 Task: View the SUPERNATURAL trailer
Action: Mouse pressed left at (120, 67)
Screenshot: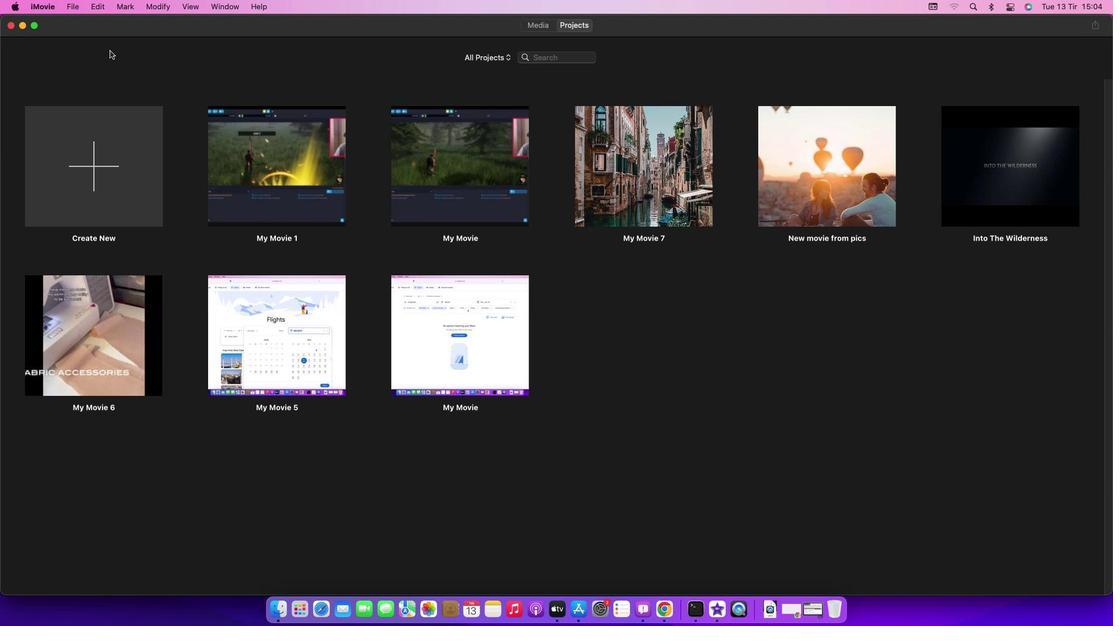 
Action: Mouse moved to (72, 6)
Screenshot: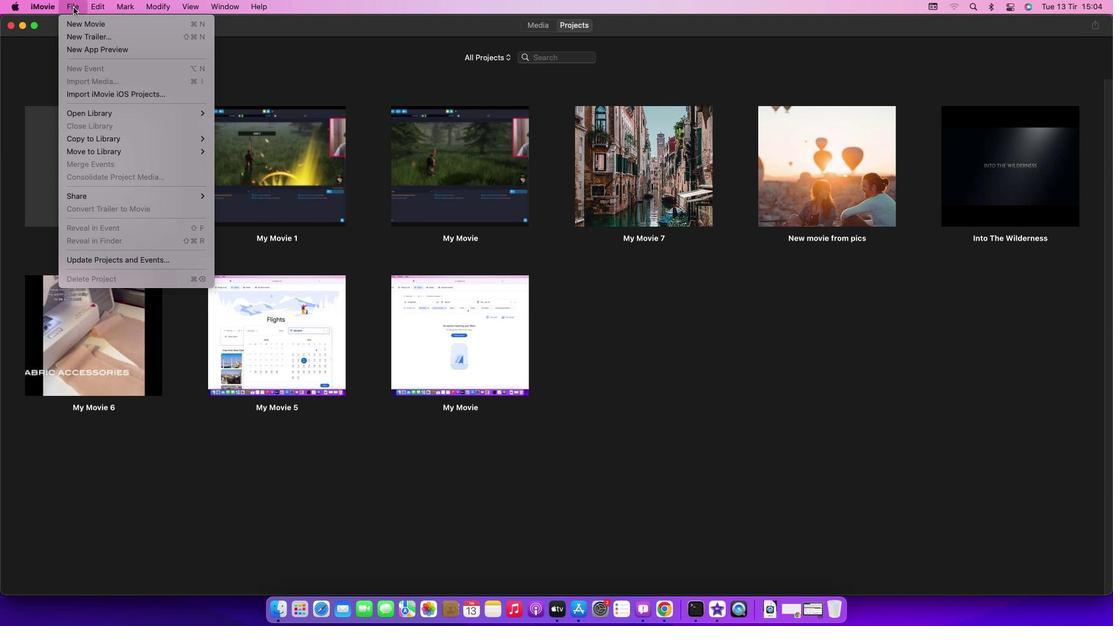 
Action: Mouse pressed left at (72, 6)
Screenshot: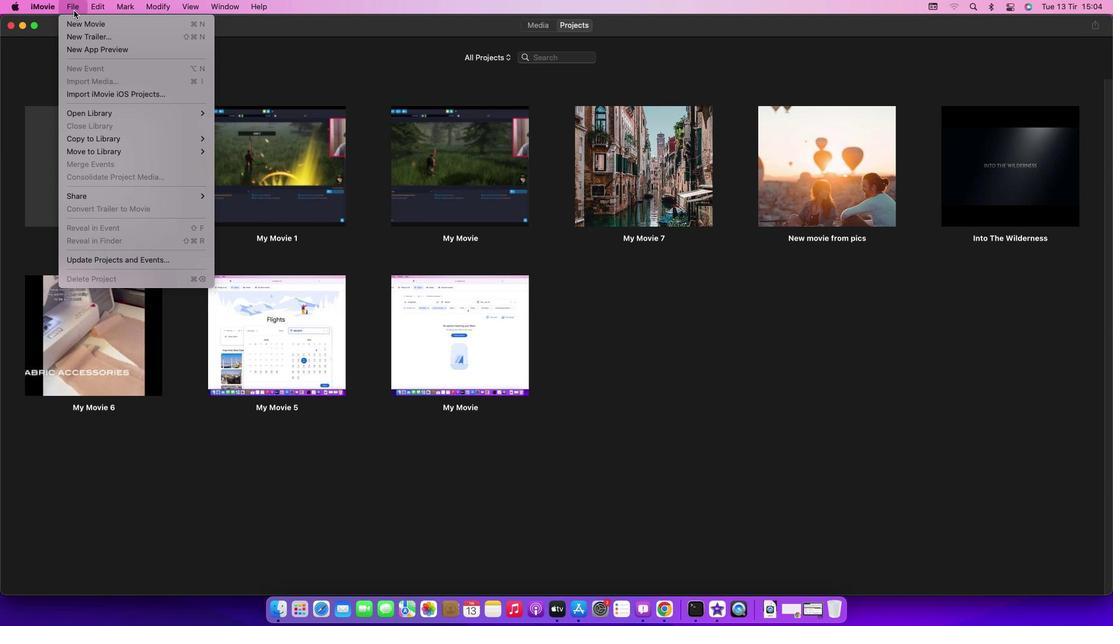 
Action: Mouse moved to (94, 31)
Screenshot: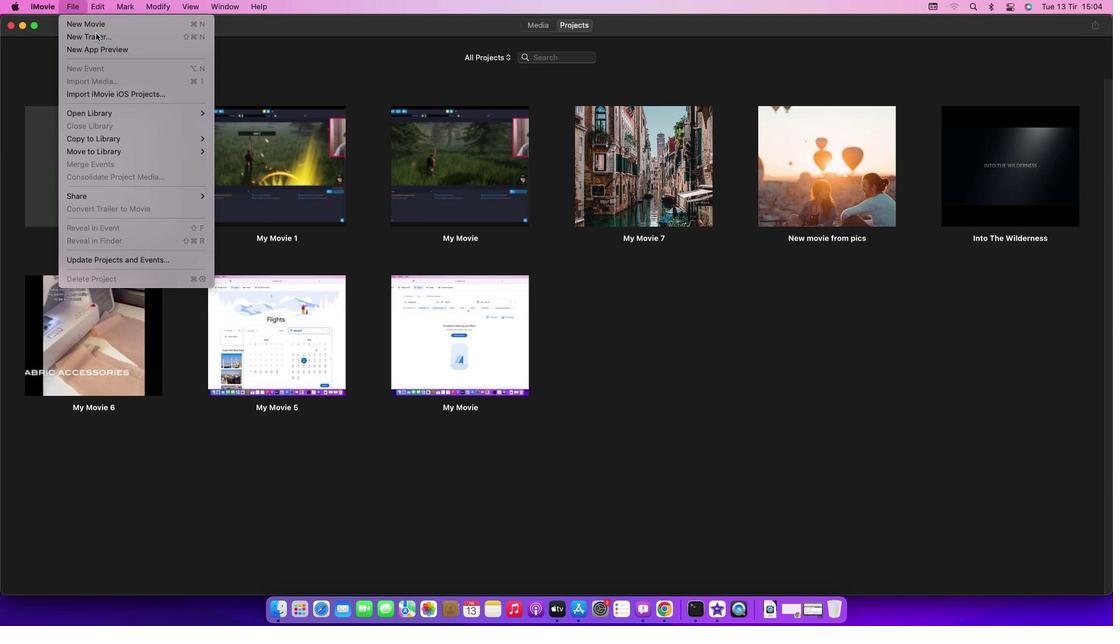 
Action: Mouse pressed left at (94, 31)
Screenshot: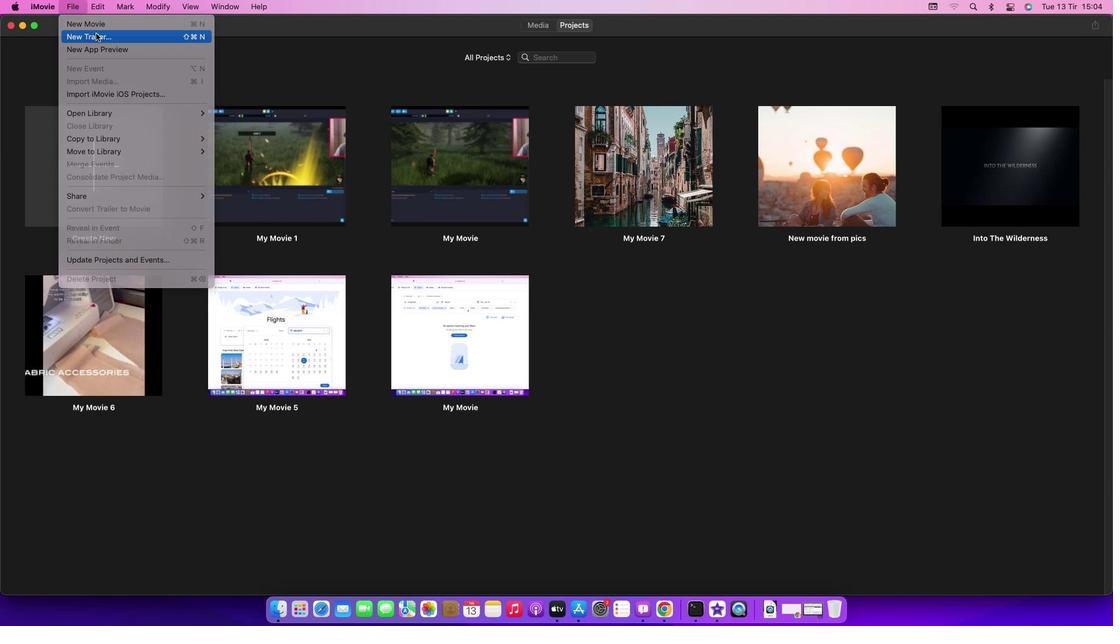 
Action: Mouse moved to (646, 324)
Screenshot: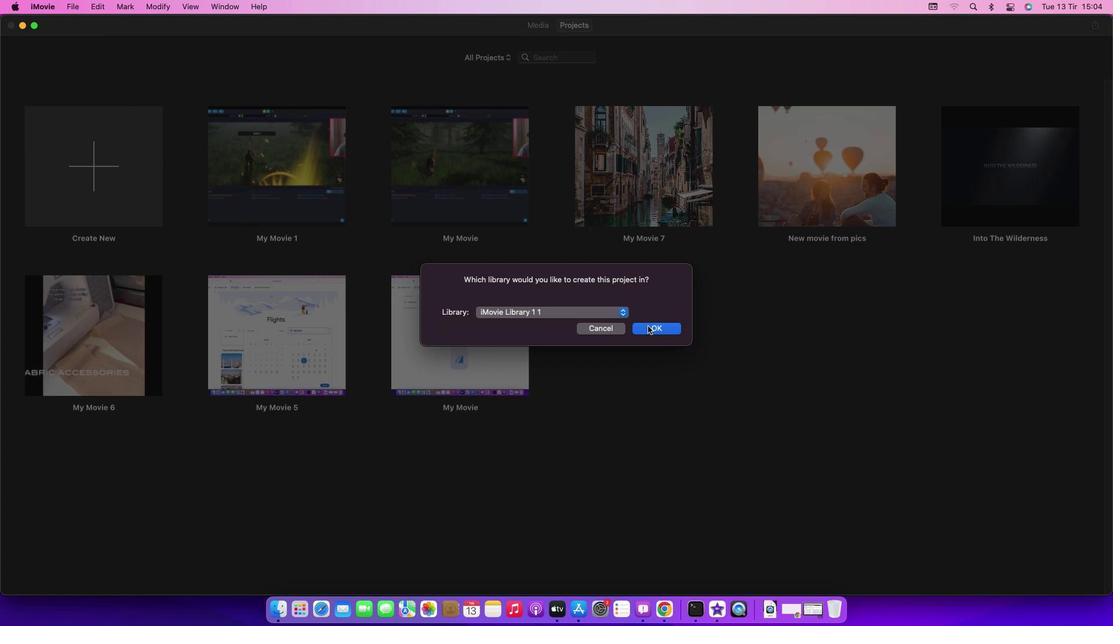 
Action: Mouse pressed left at (646, 324)
Screenshot: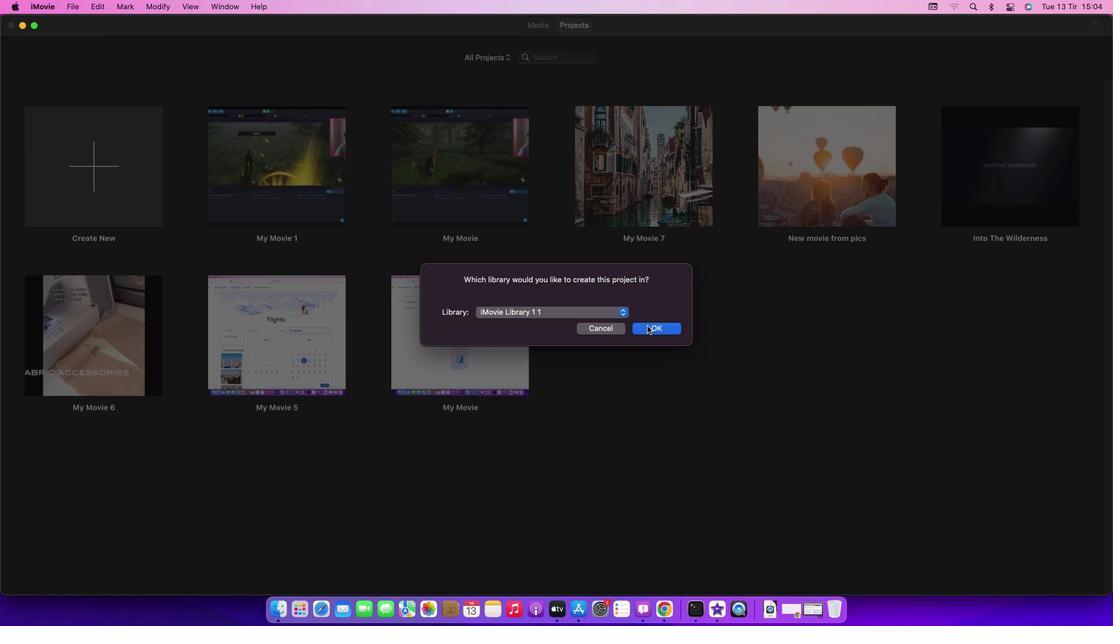 
Action: Mouse moved to (518, 301)
Screenshot: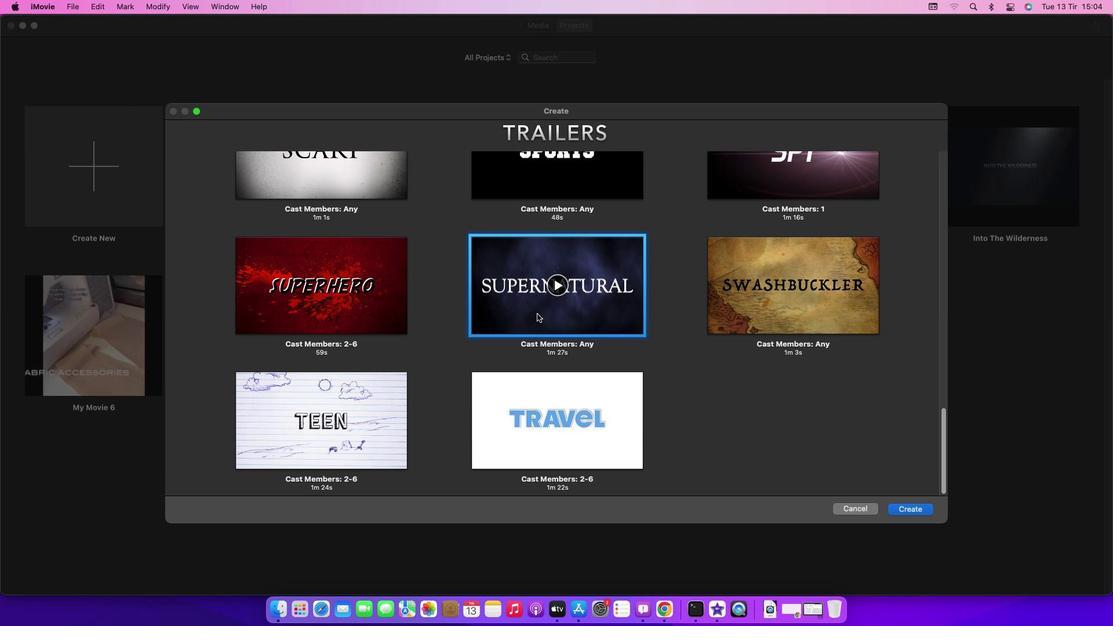 
Action: Mouse pressed left at (518, 301)
Screenshot: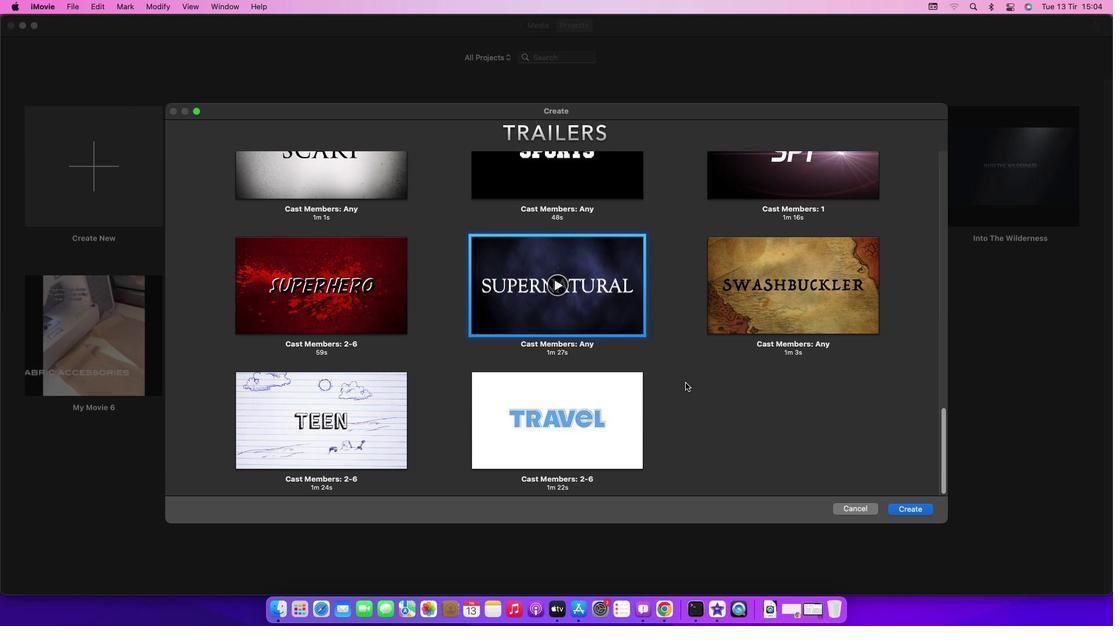 
Action: Mouse moved to (922, 505)
Screenshot: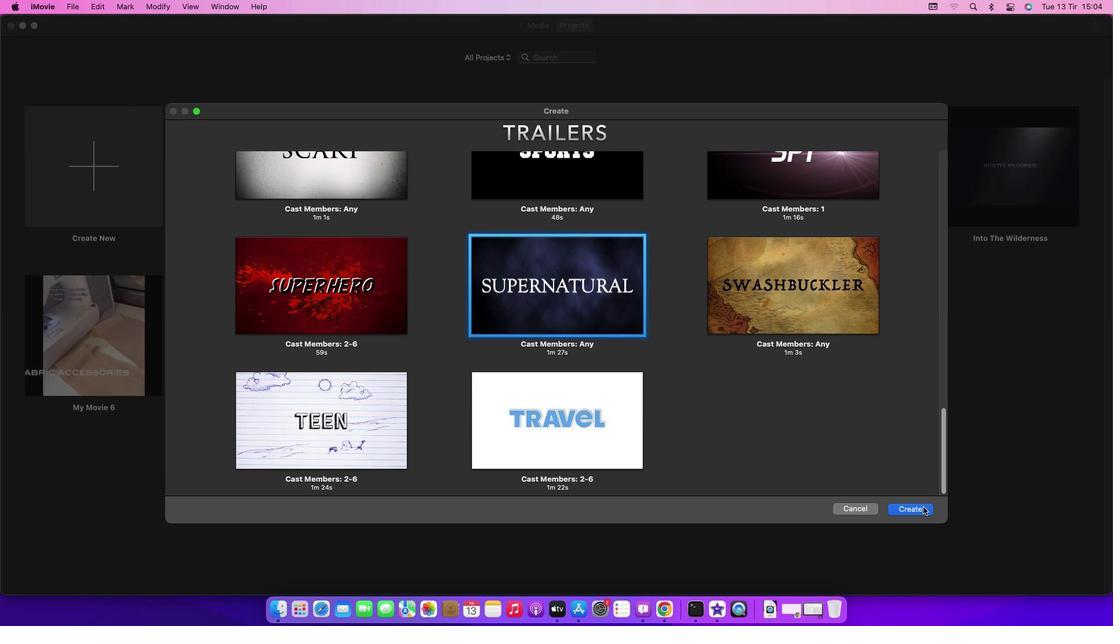 
Action: Mouse pressed left at (922, 505)
Screenshot: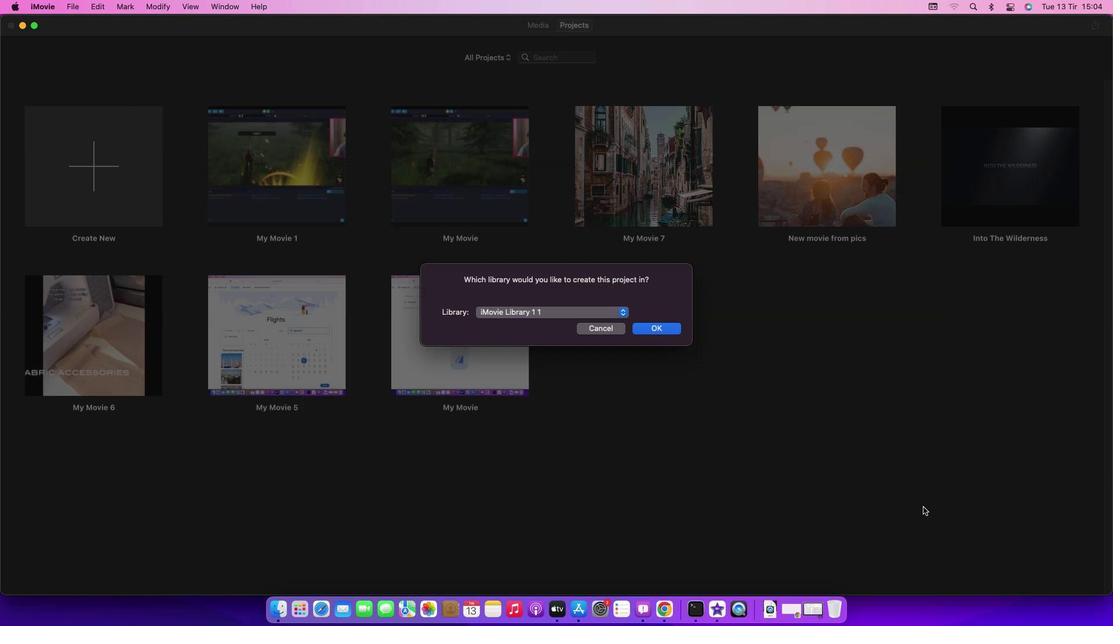 
Action: Mouse moved to (664, 331)
Screenshot: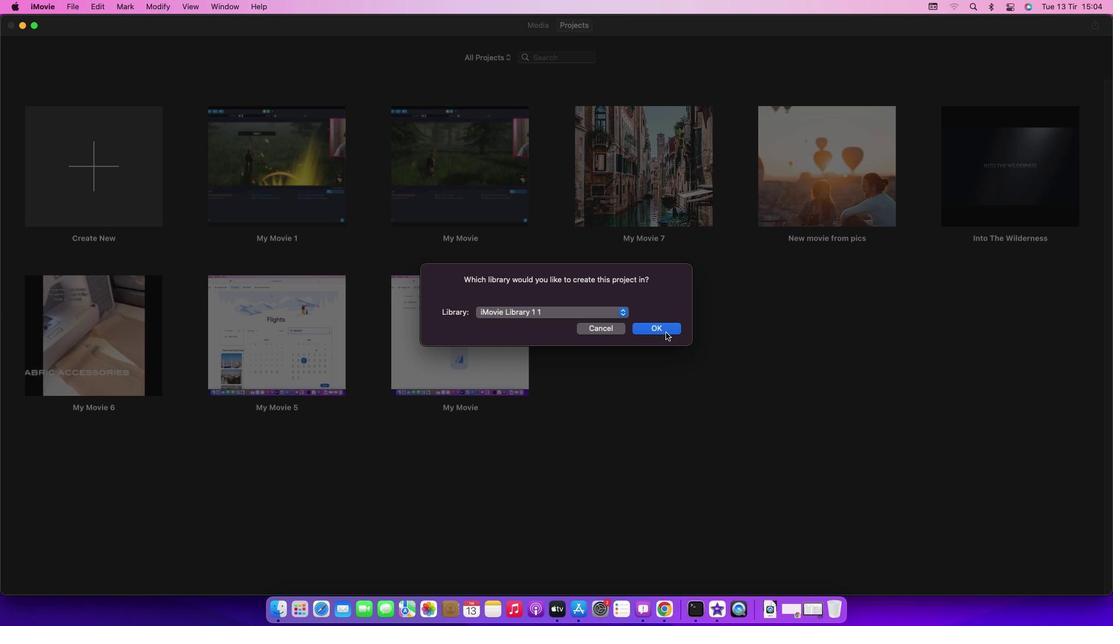 
Action: Mouse pressed left at (664, 331)
Screenshot: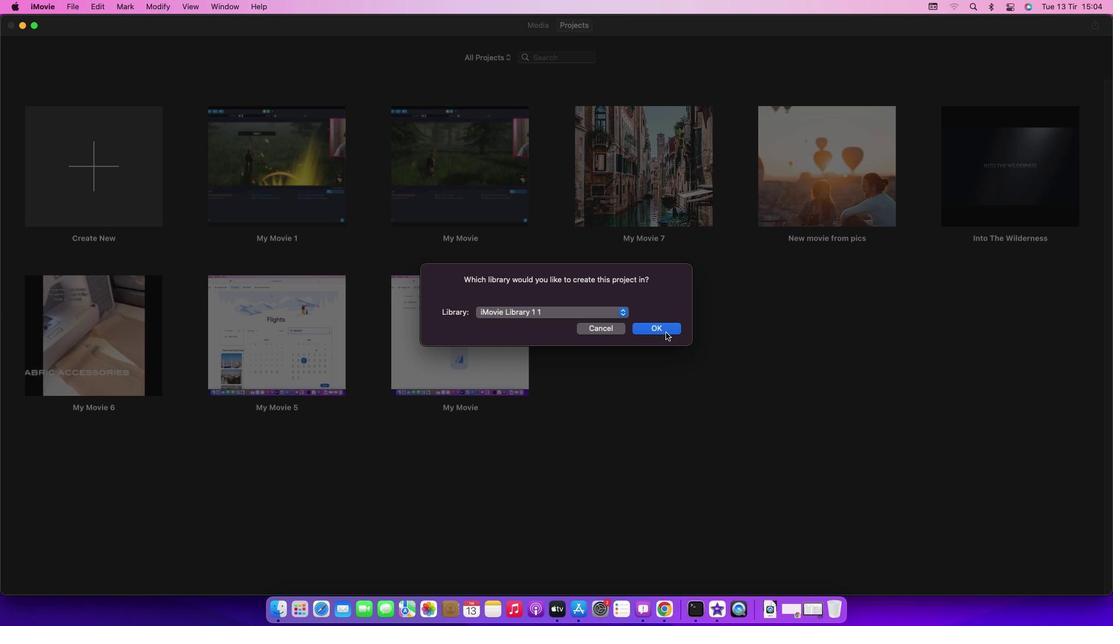 
Action: Mouse moved to (908, 292)
Screenshot: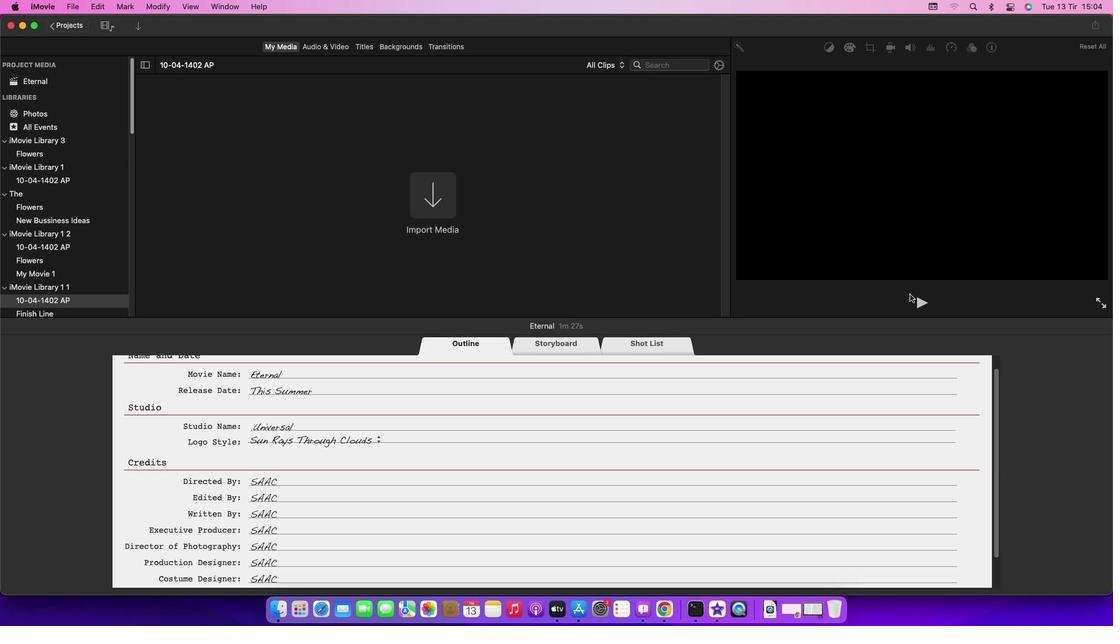
Action: Mouse pressed left at (908, 292)
Screenshot: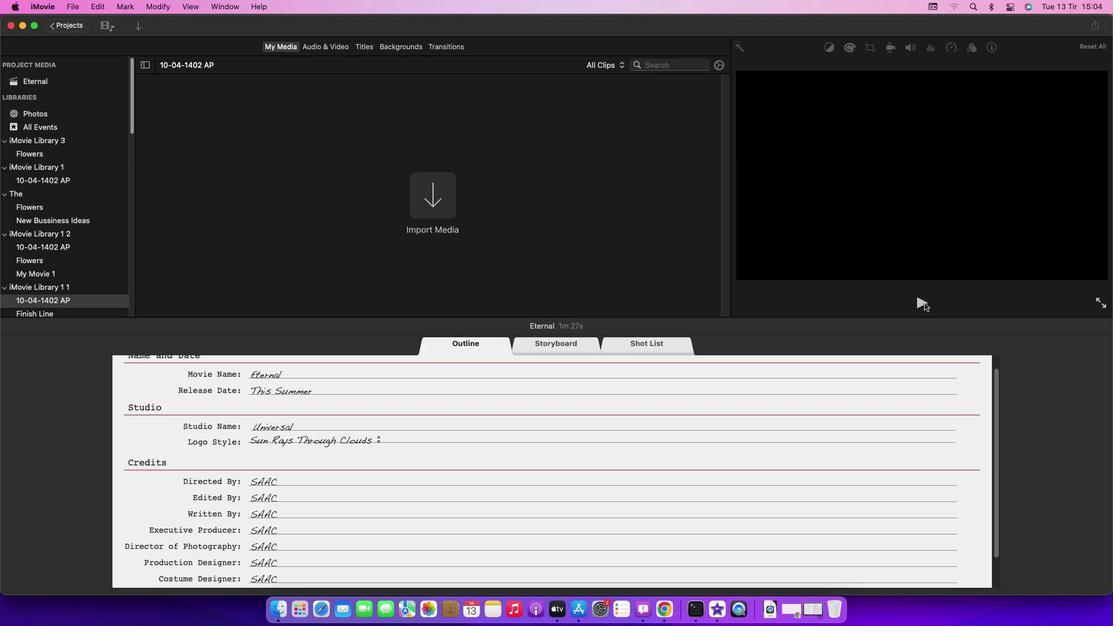 
Action: Mouse moved to (921, 305)
Screenshot: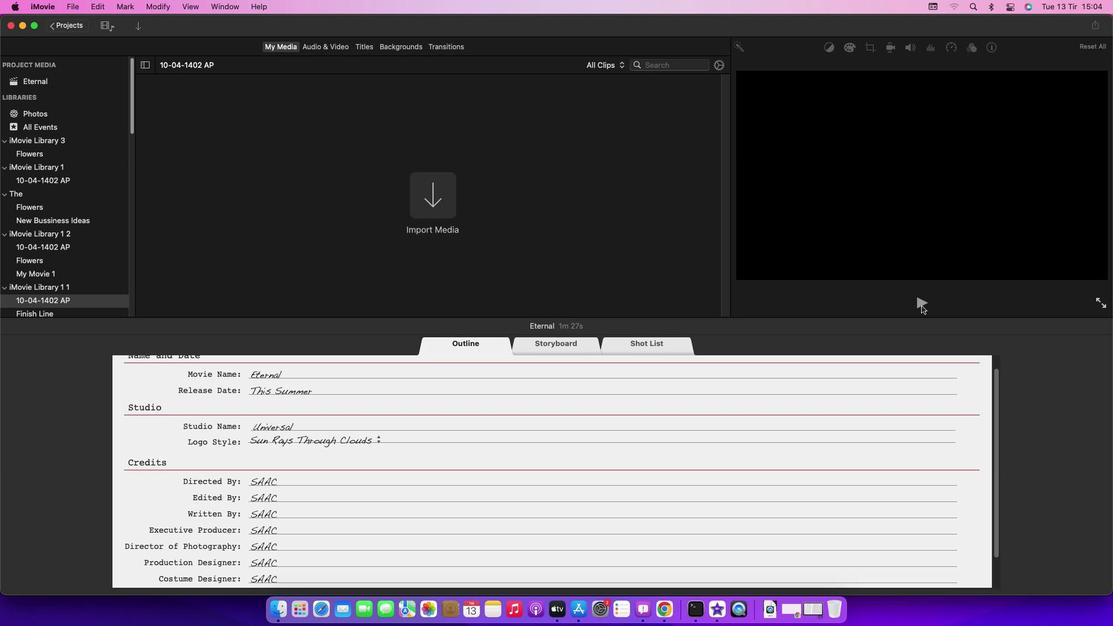 
Action: Mouse pressed left at (921, 305)
Screenshot: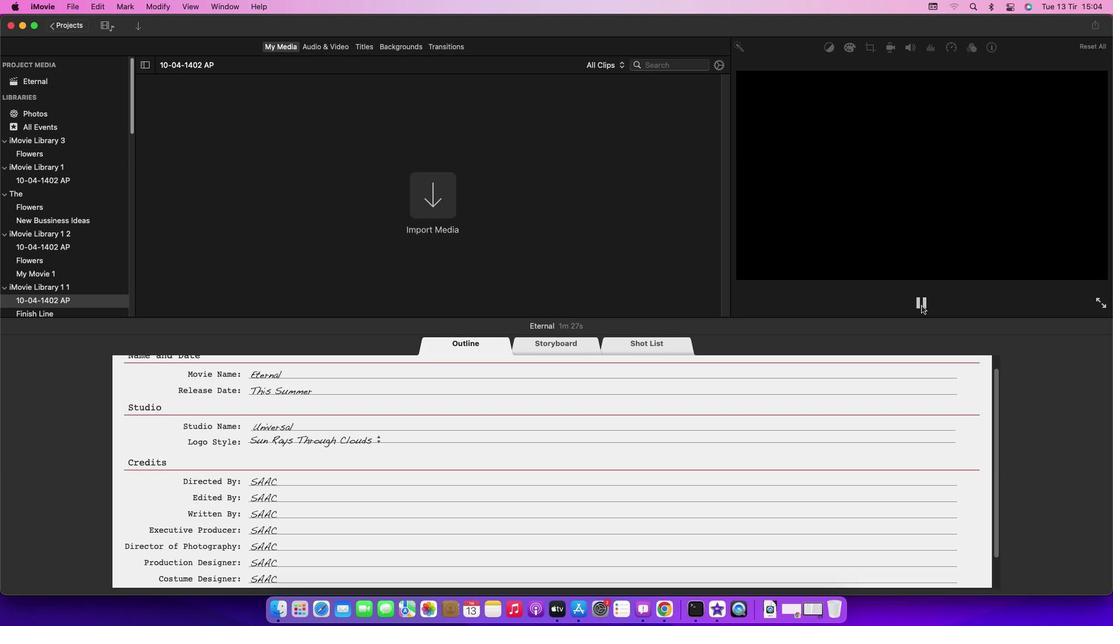 
Action: Mouse moved to (921, 303)
Screenshot: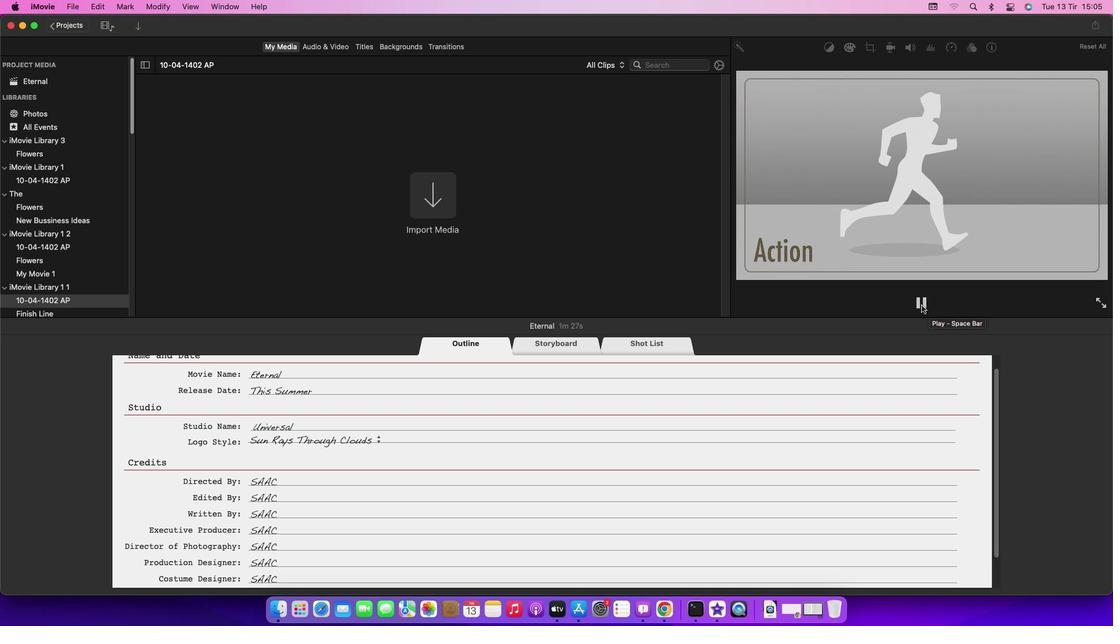 
Action: Mouse pressed left at (921, 303)
Screenshot: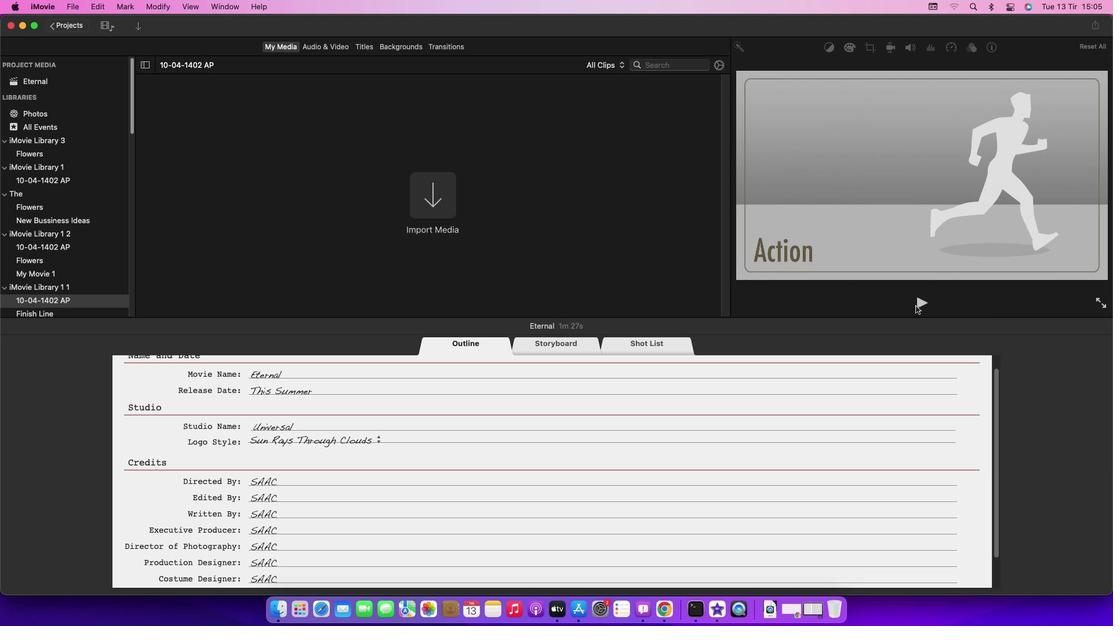 
Action: Mouse moved to (792, 318)
Screenshot: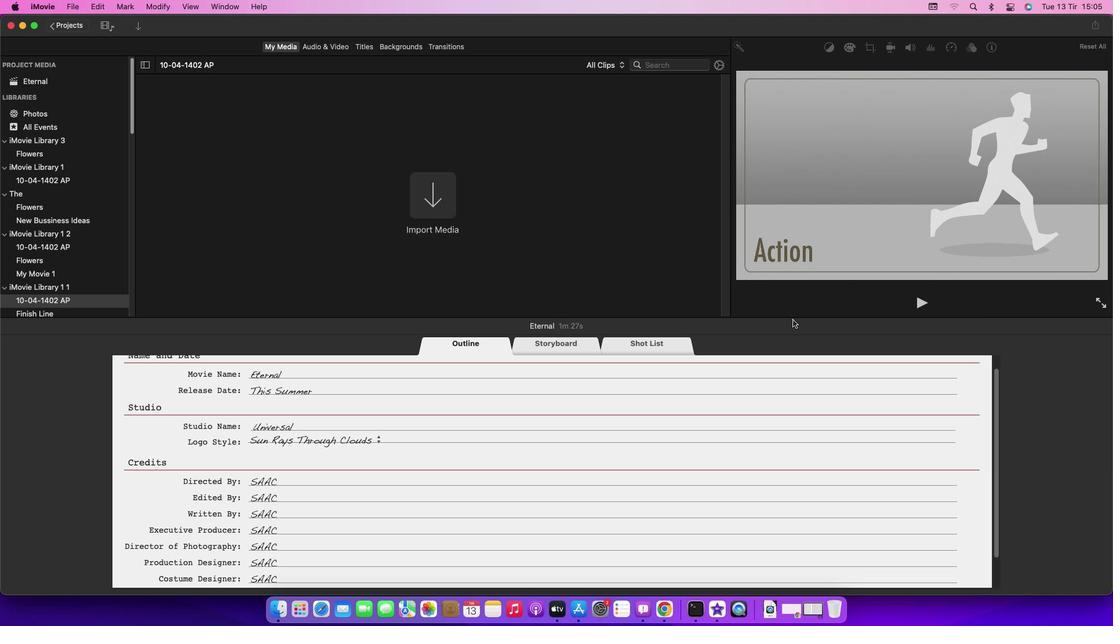 
